 Task: Add Scott & Jon's Cheddar Mac & Cheese With Broccoli Bowl to the cart.
Action: Mouse moved to (213, 91)
Screenshot: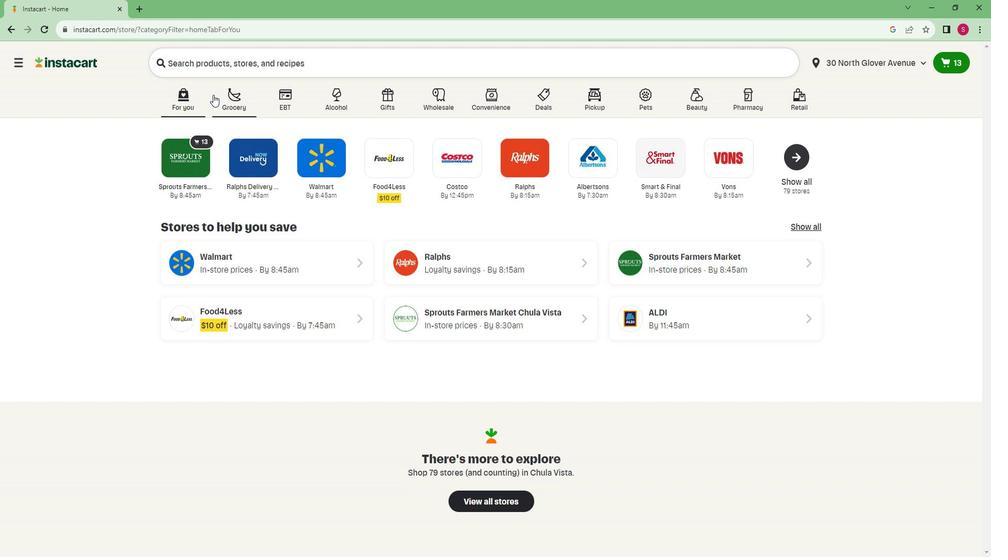 
Action: Mouse pressed left at (213, 91)
Screenshot: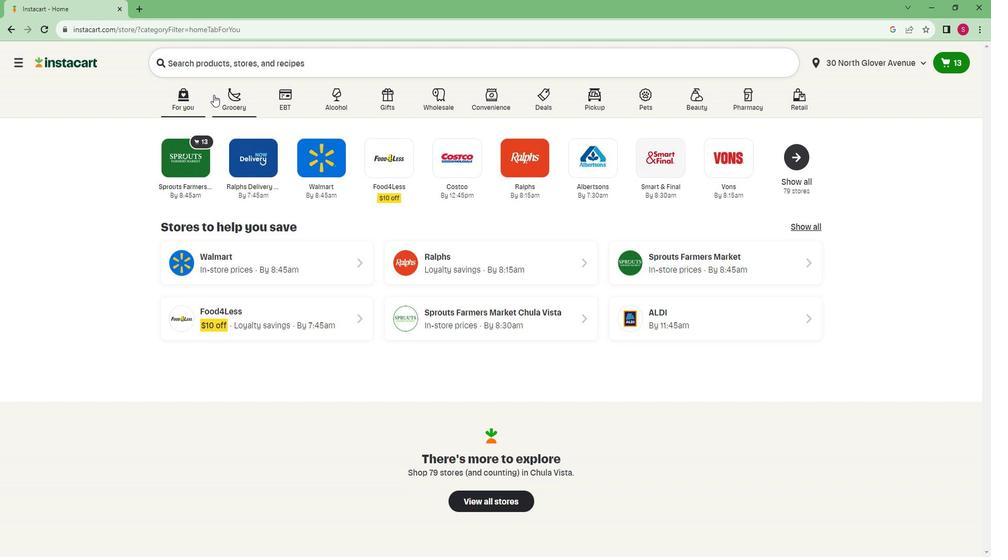 
Action: Mouse moved to (217, 285)
Screenshot: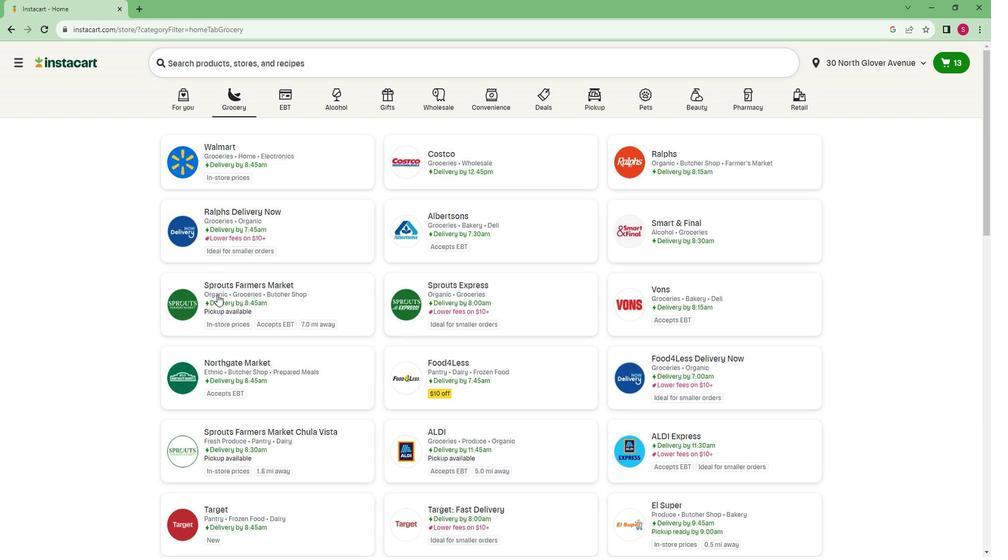 
Action: Mouse pressed left at (217, 285)
Screenshot: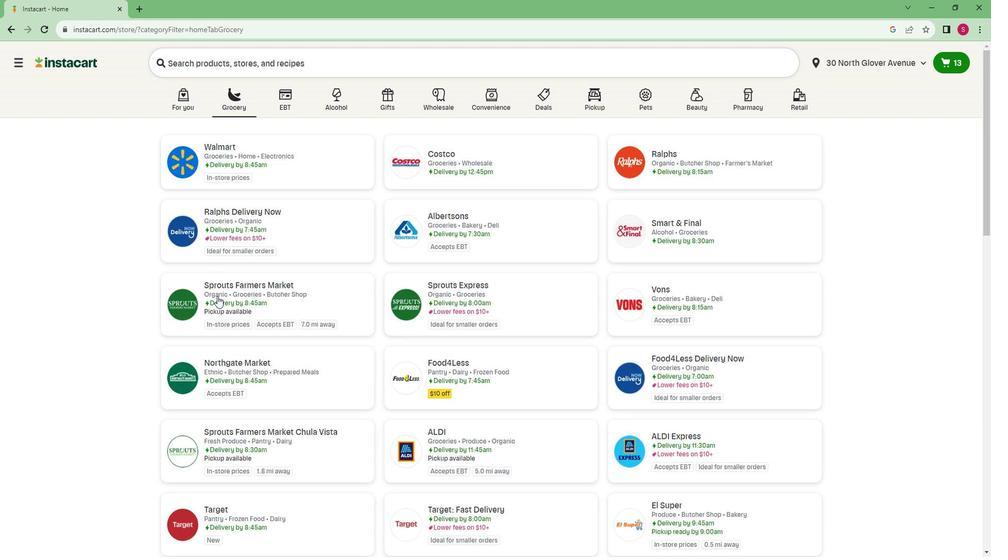 
Action: Mouse moved to (40, 310)
Screenshot: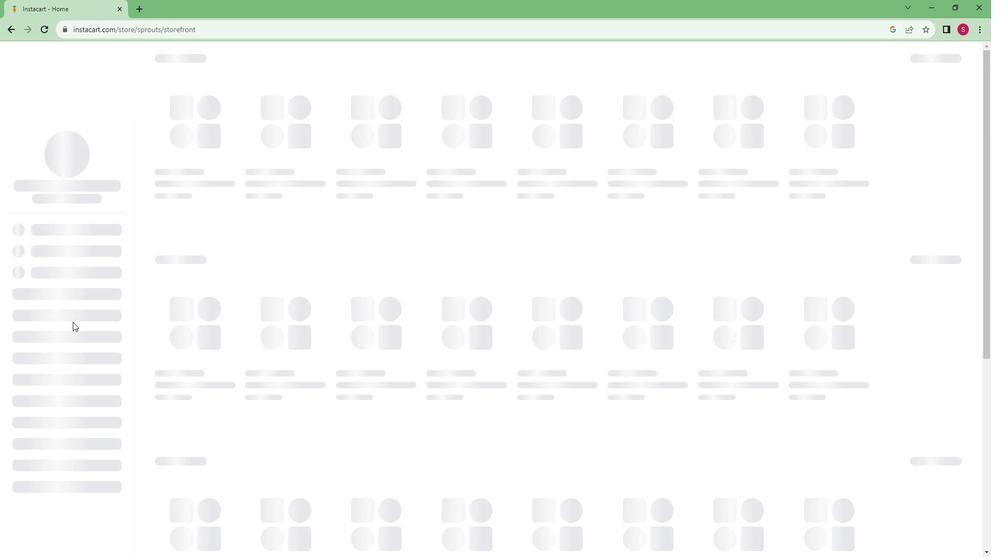 
Action: Mouse scrolled (40, 309) with delta (0, 0)
Screenshot: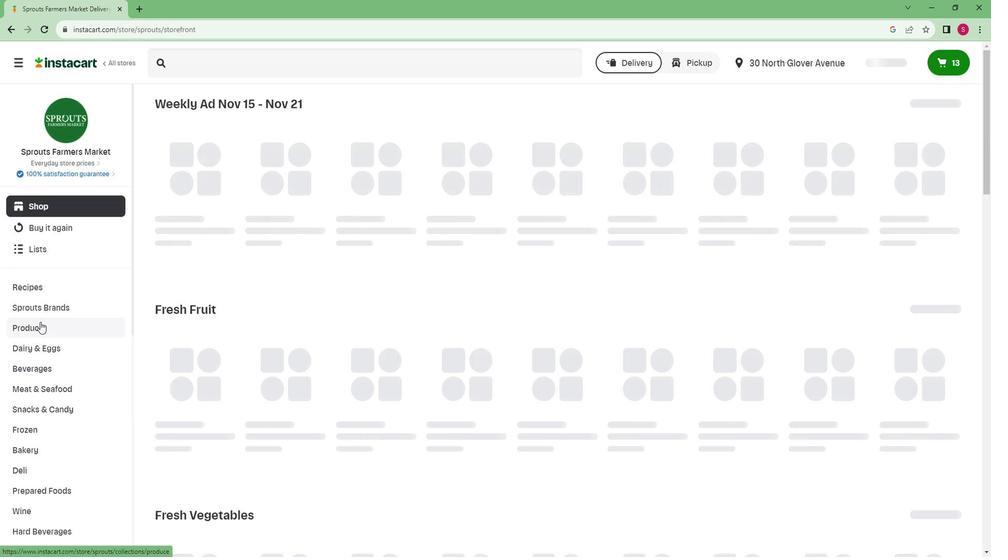 
Action: Mouse scrolled (40, 309) with delta (0, 0)
Screenshot: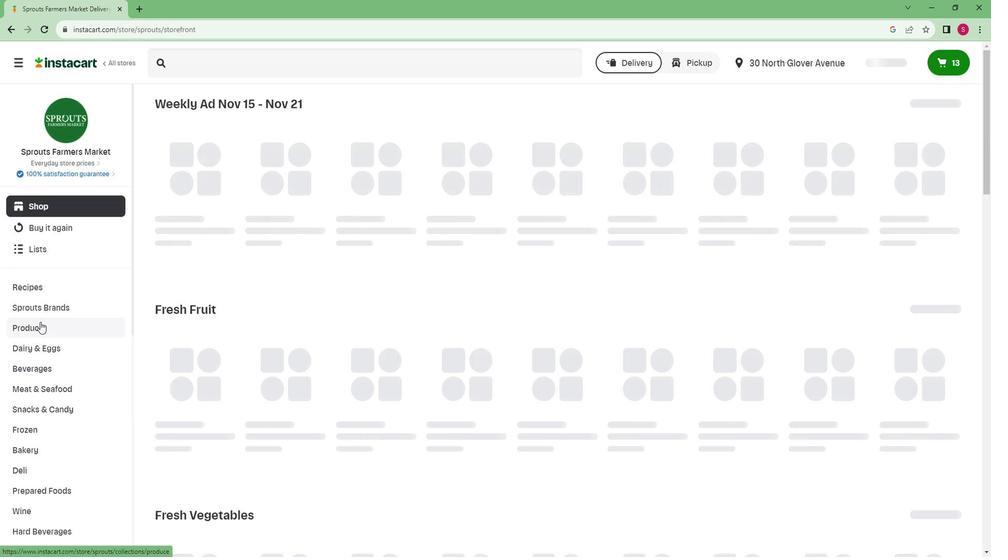 
Action: Mouse scrolled (40, 309) with delta (0, 0)
Screenshot: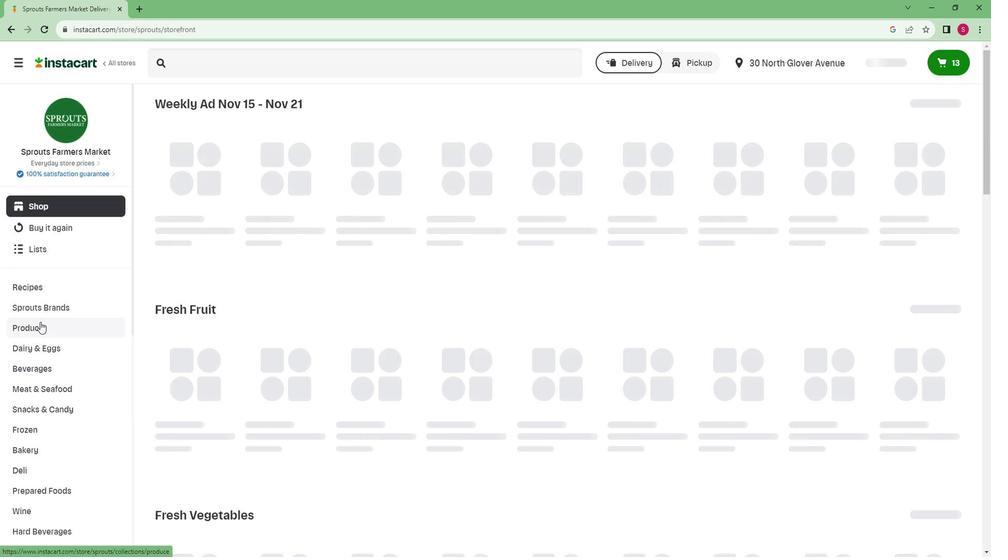 
Action: Mouse scrolled (40, 309) with delta (0, 0)
Screenshot: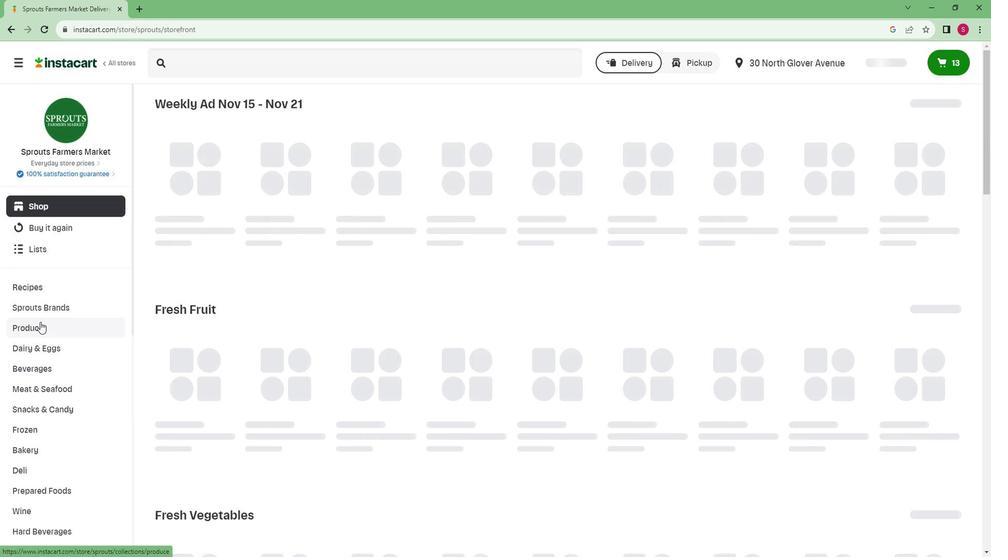 
Action: Mouse scrolled (40, 309) with delta (0, 0)
Screenshot: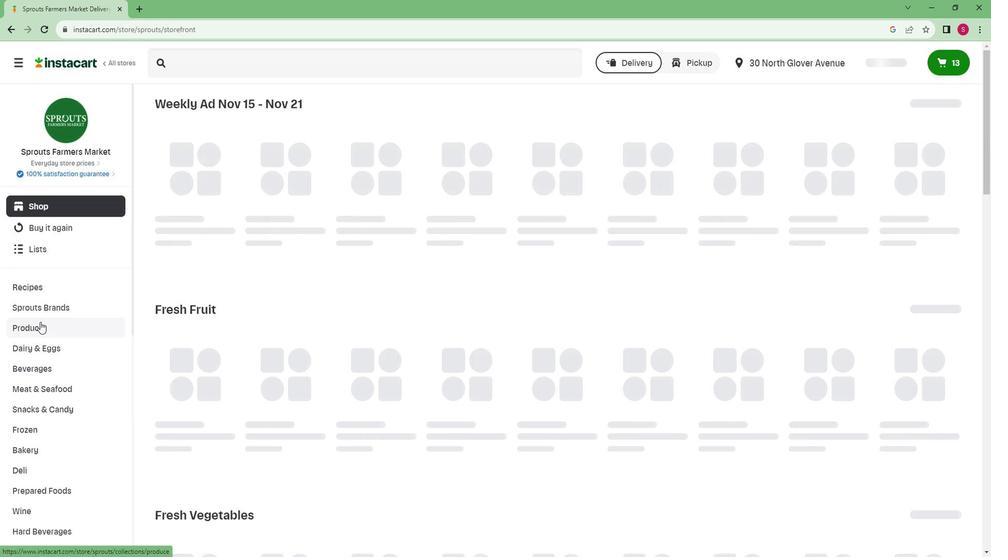 
Action: Mouse scrolled (40, 309) with delta (0, 0)
Screenshot: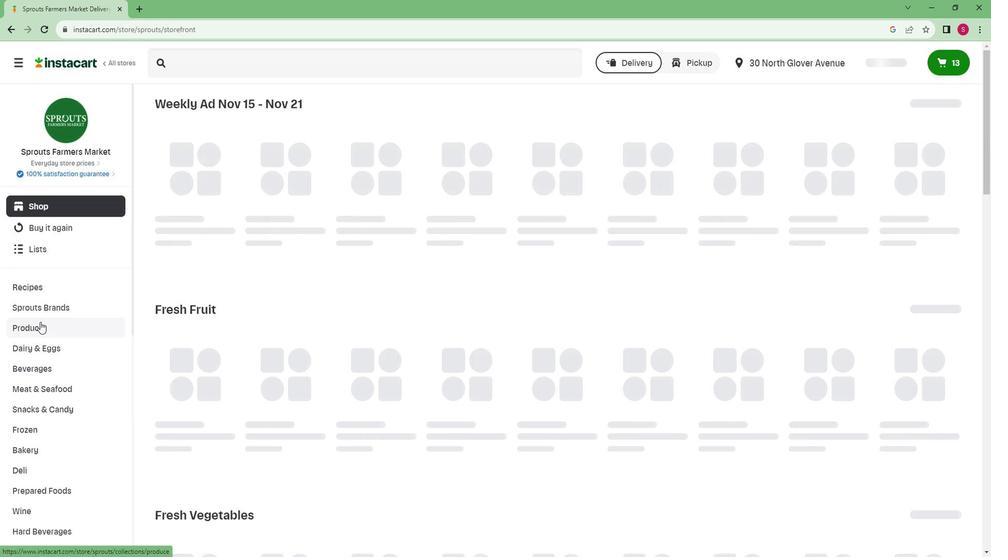 
Action: Mouse scrolled (40, 309) with delta (0, 0)
Screenshot: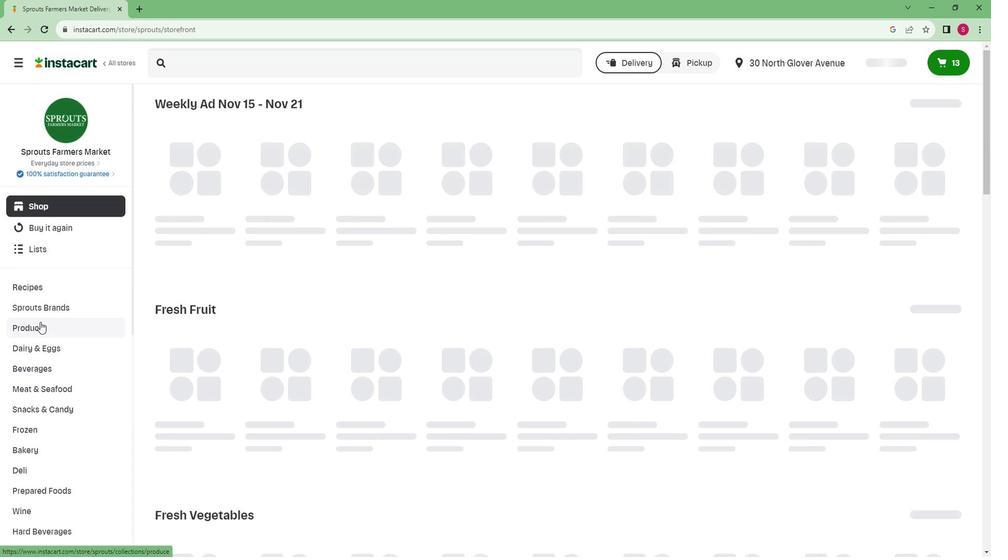 
Action: Mouse scrolled (40, 309) with delta (0, 0)
Screenshot: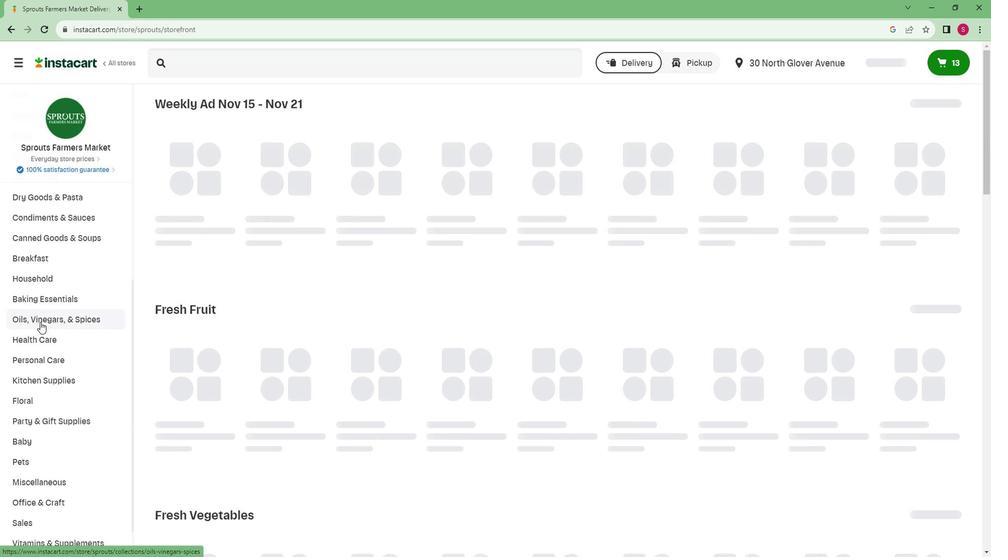 
Action: Mouse scrolled (40, 309) with delta (0, 0)
Screenshot: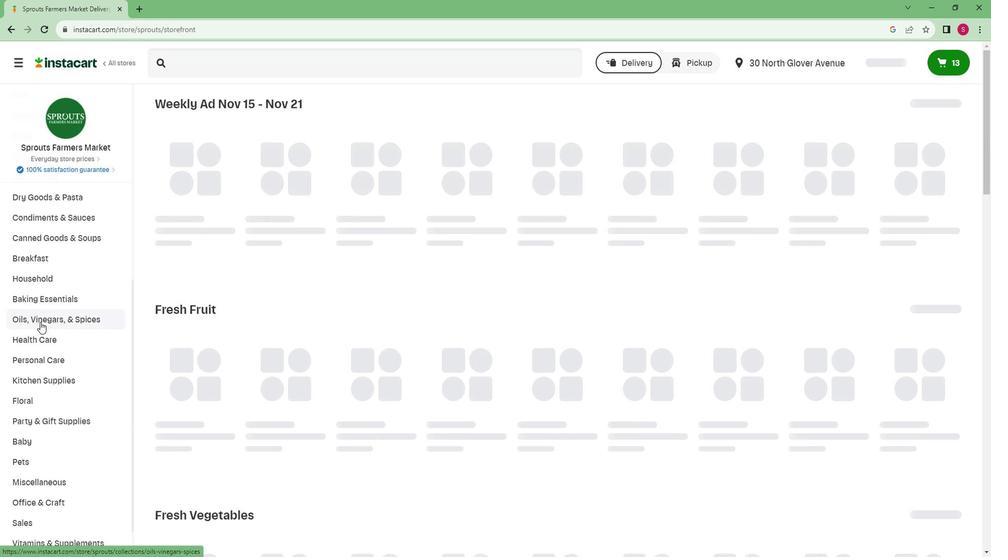
Action: Mouse scrolled (40, 309) with delta (0, 0)
Screenshot: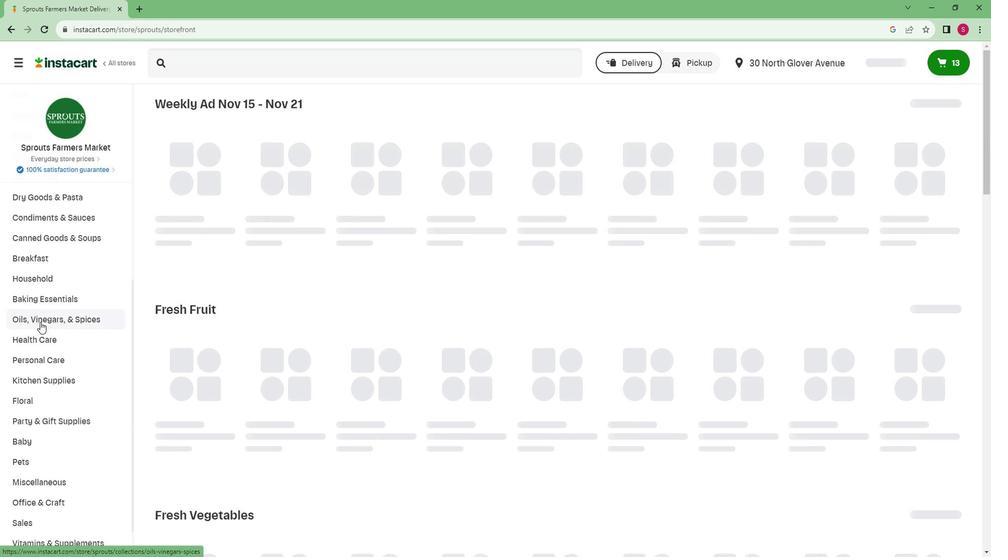 
Action: Mouse scrolled (40, 309) with delta (0, 0)
Screenshot: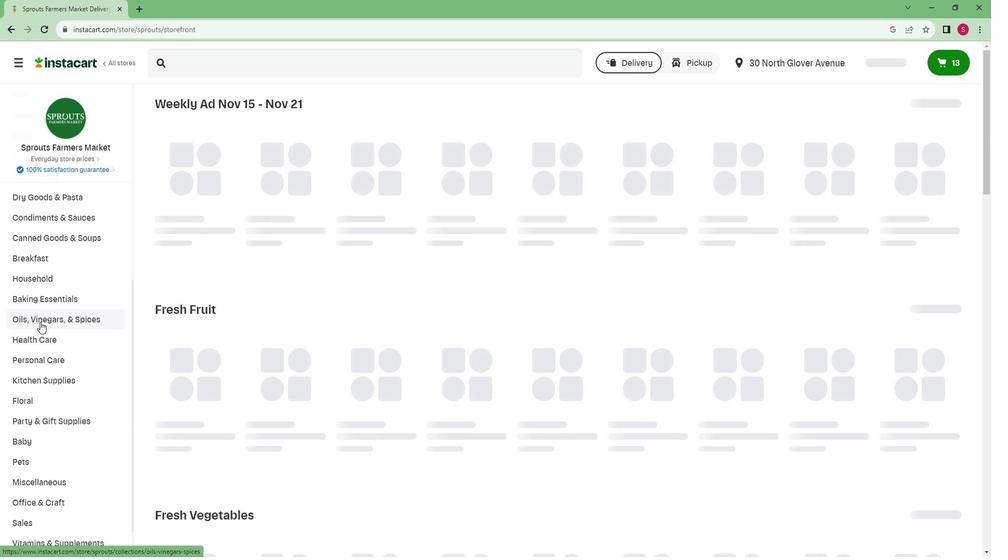 
Action: Mouse scrolled (40, 309) with delta (0, 0)
Screenshot: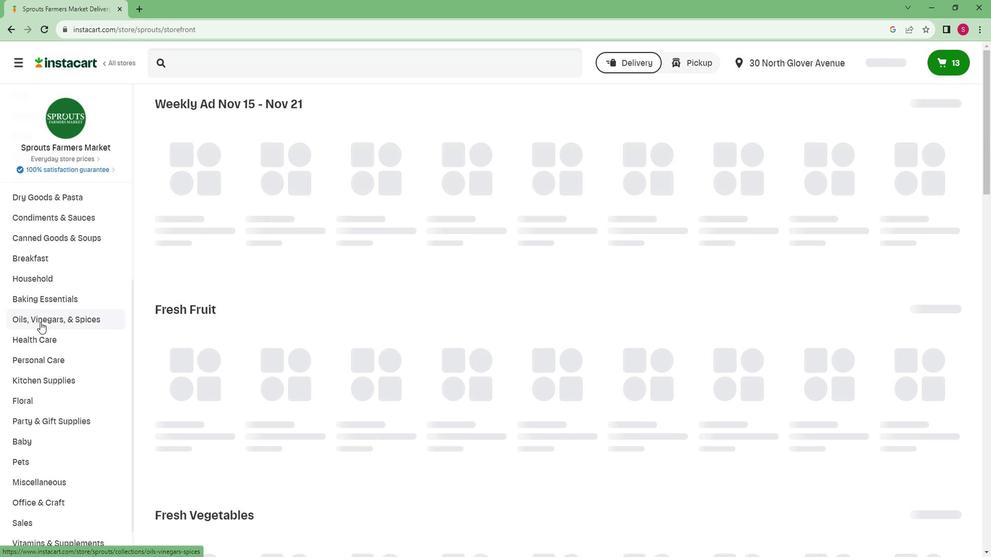 
Action: Mouse scrolled (40, 309) with delta (0, 0)
Screenshot: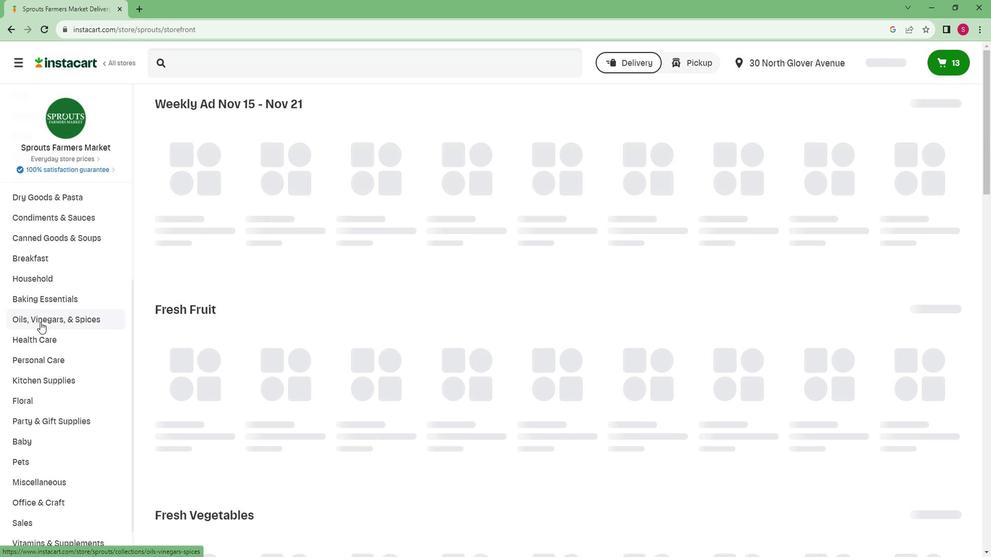 
Action: Mouse scrolled (40, 309) with delta (0, 0)
Screenshot: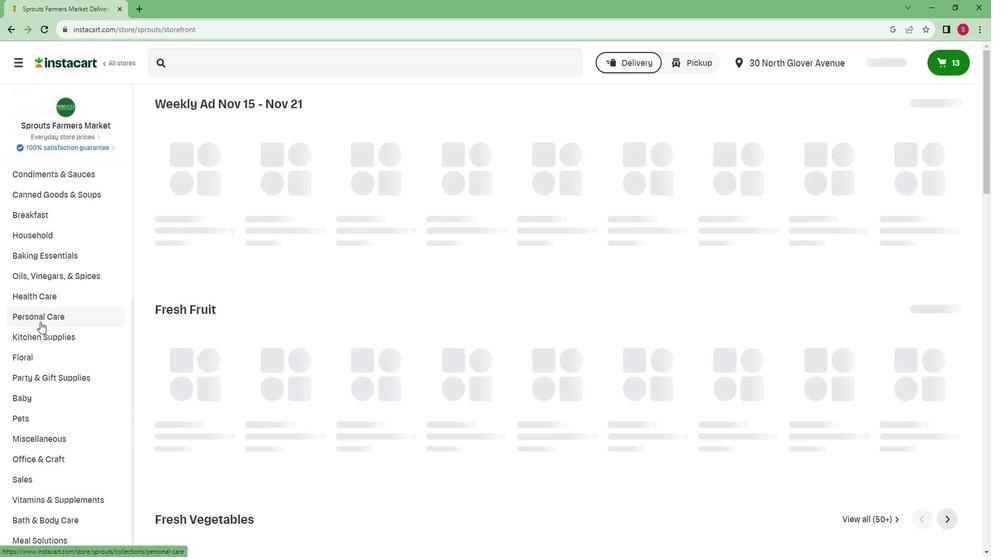 
Action: Mouse scrolled (40, 309) with delta (0, 0)
Screenshot: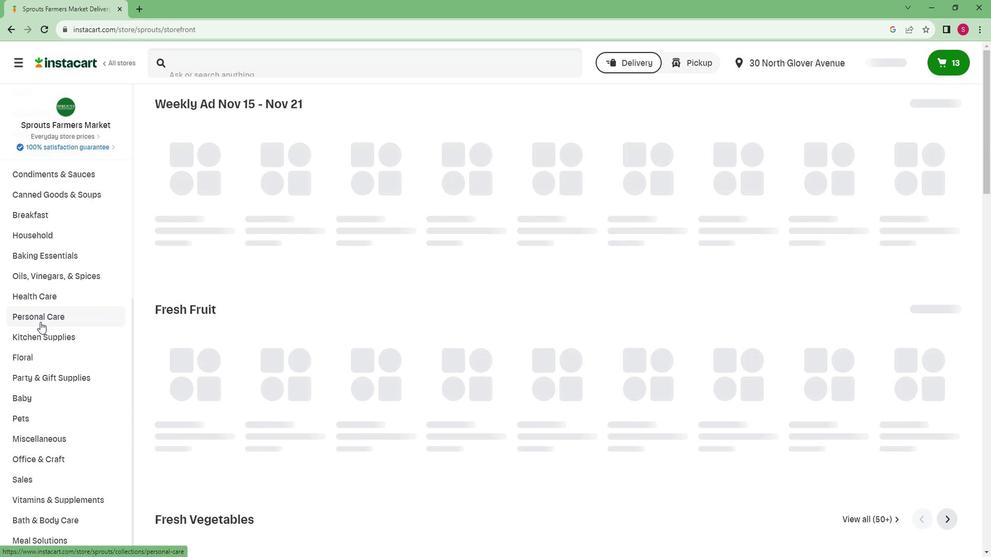 
Action: Mouse moved to (53, 528)
Screenshot: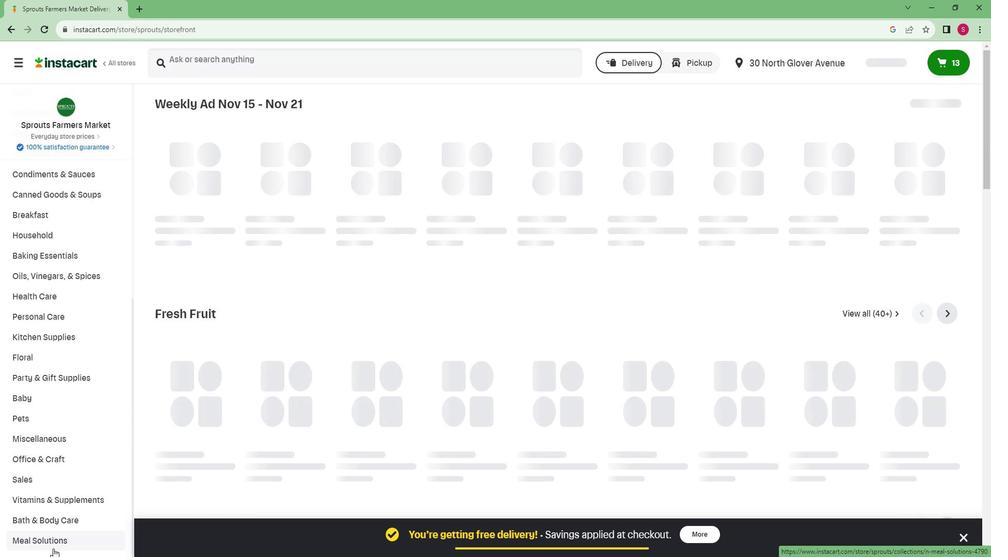 
Action: Mouse pressed left at (53, 528)
Screenshot: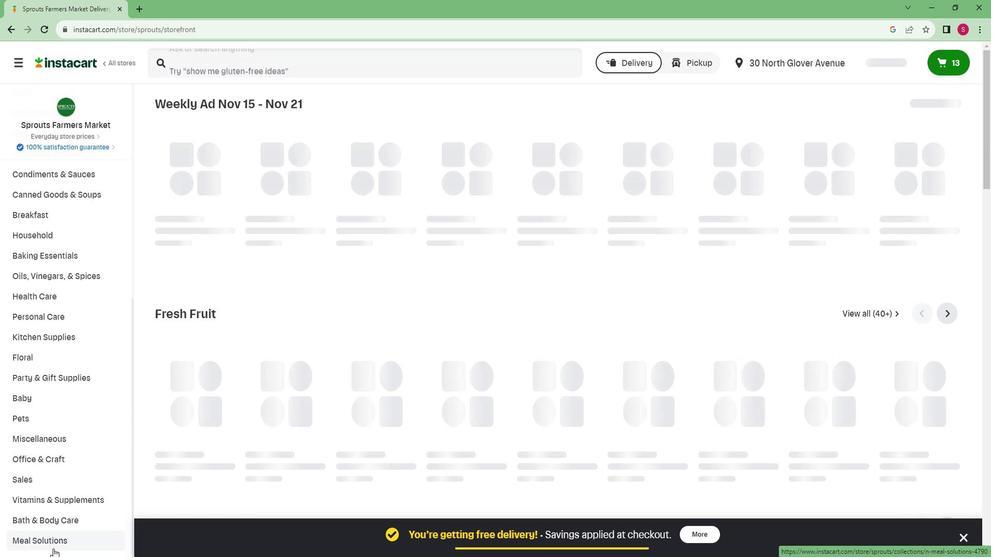 
Action: Mouse moved to (87, 503)
Screenshot: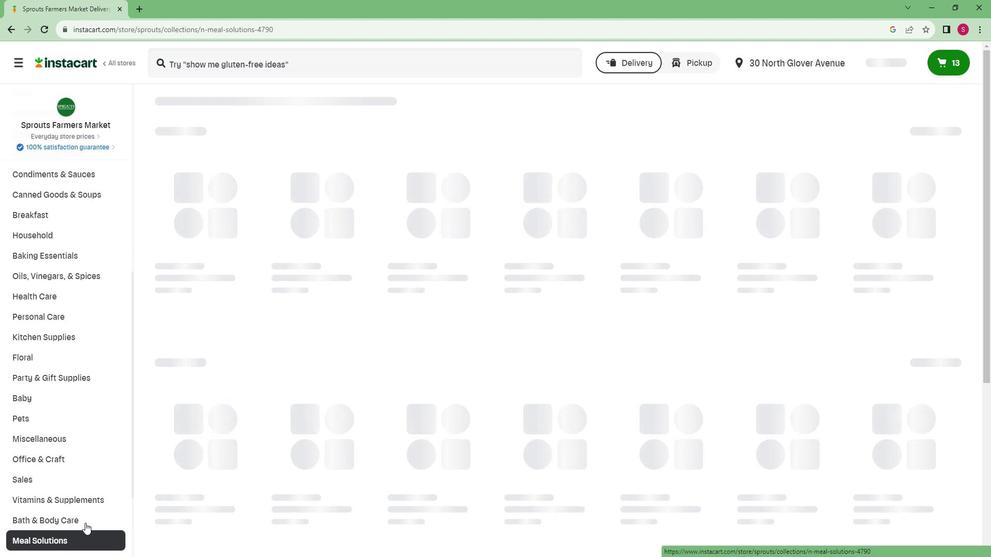 
Action: Mouse scrolled (87, 502) with delta (0, 0)
Screenshot: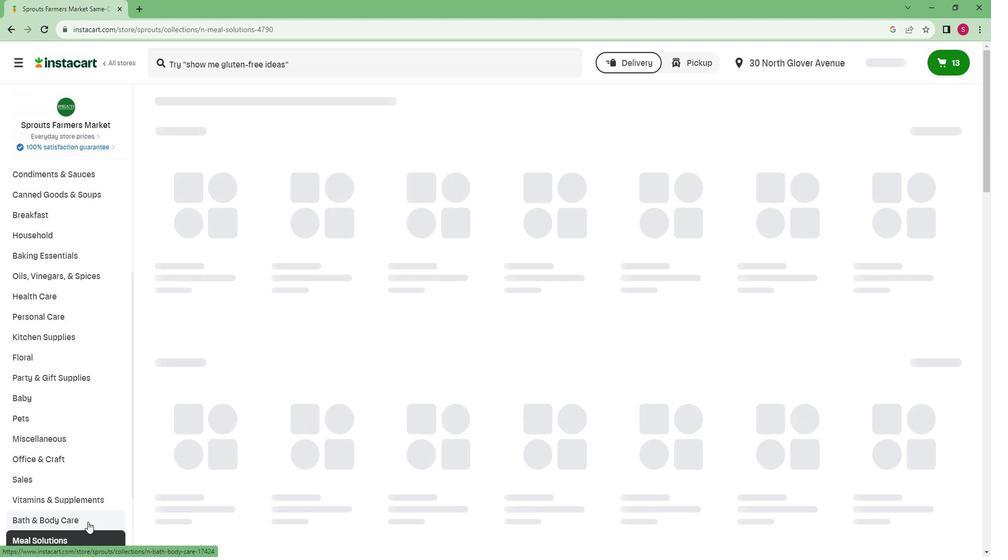 
Action: Mouse scrolled (87, 502) with delta (0, 0)
Screenshot: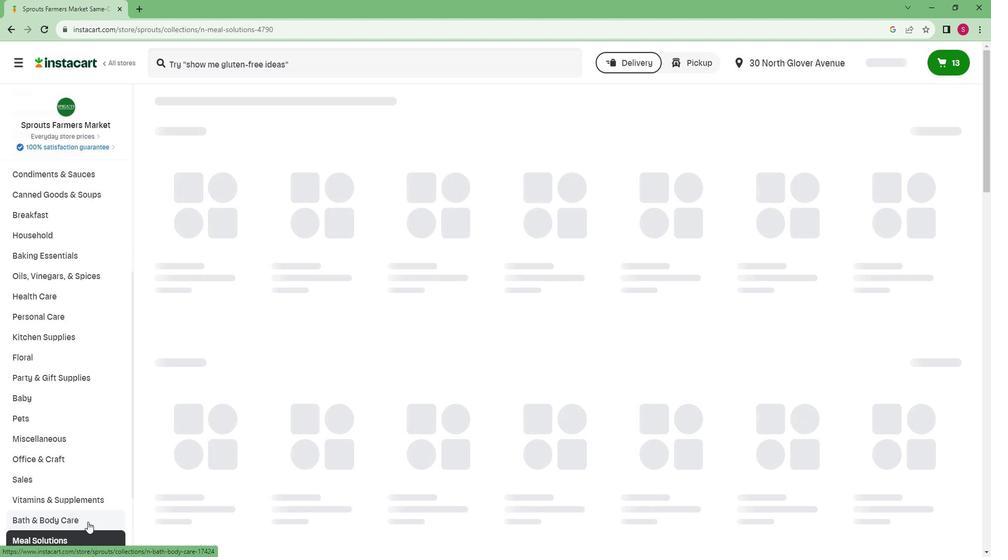 
Action: Mouse scrolled (87, 502) with delta (0, 0)
Screenshot: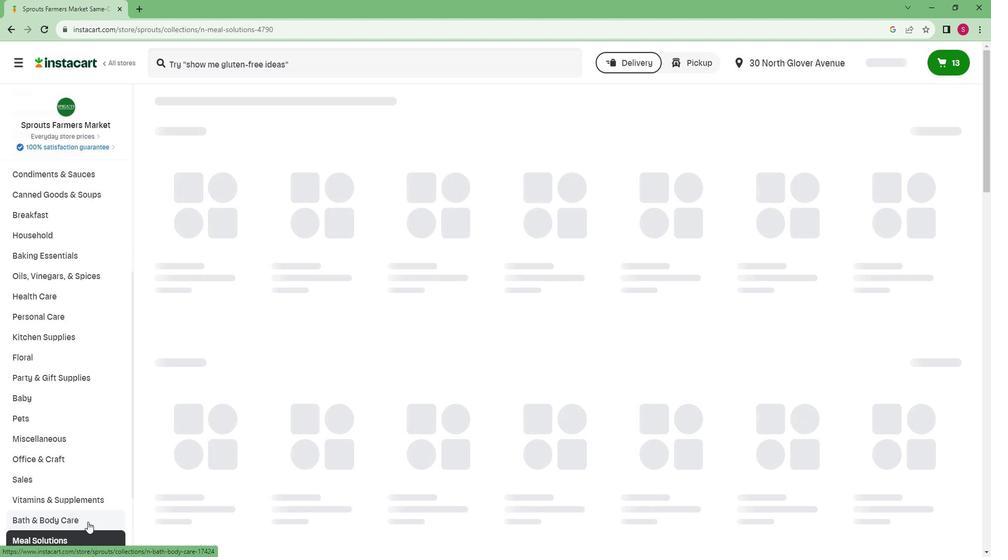 
Action: Mouse scrolled (87, 502) with delta (0, 0)
Screenshot: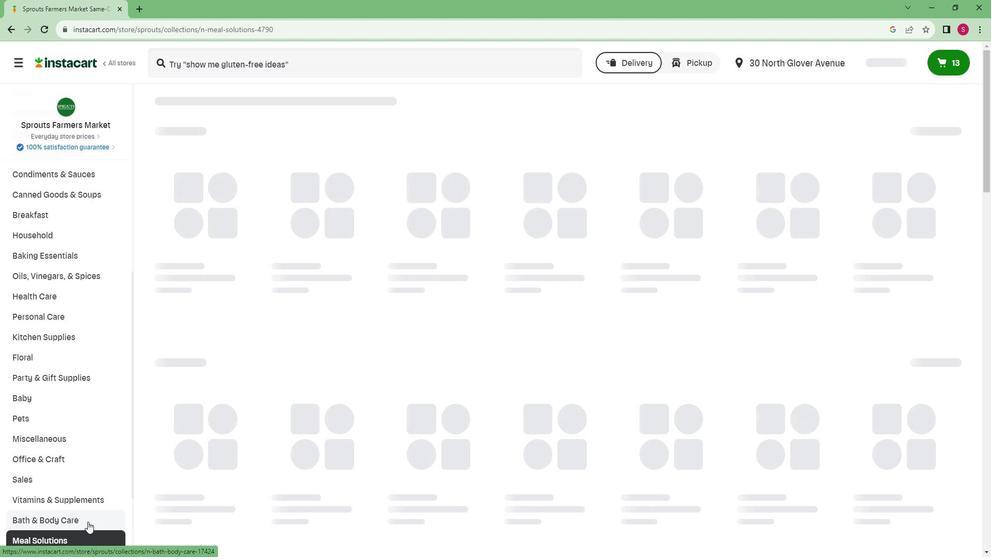 
Action: Mouse scrolled (87, 502) with delta (0, 0)
Screenshot: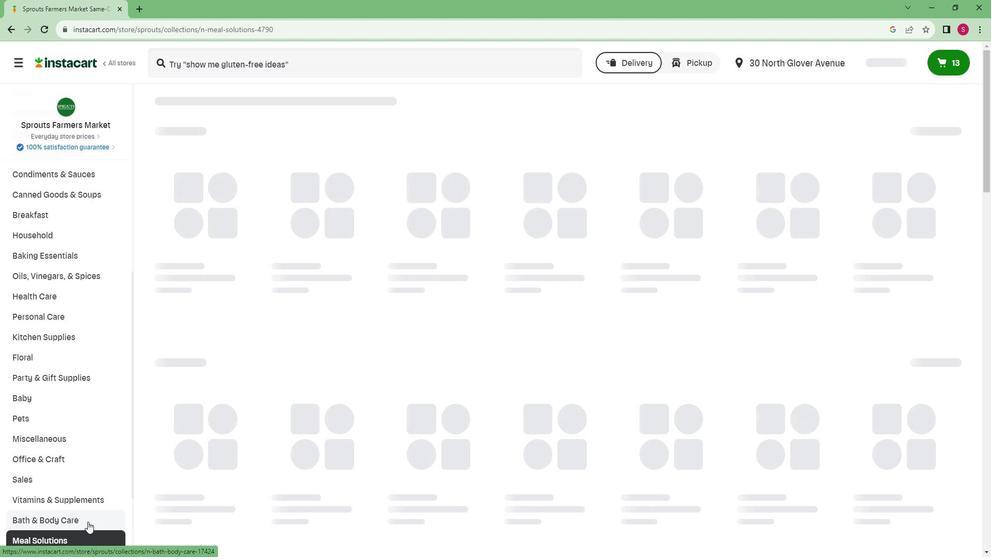 
Action: Mouse moved to (61, 517)
Screenshot: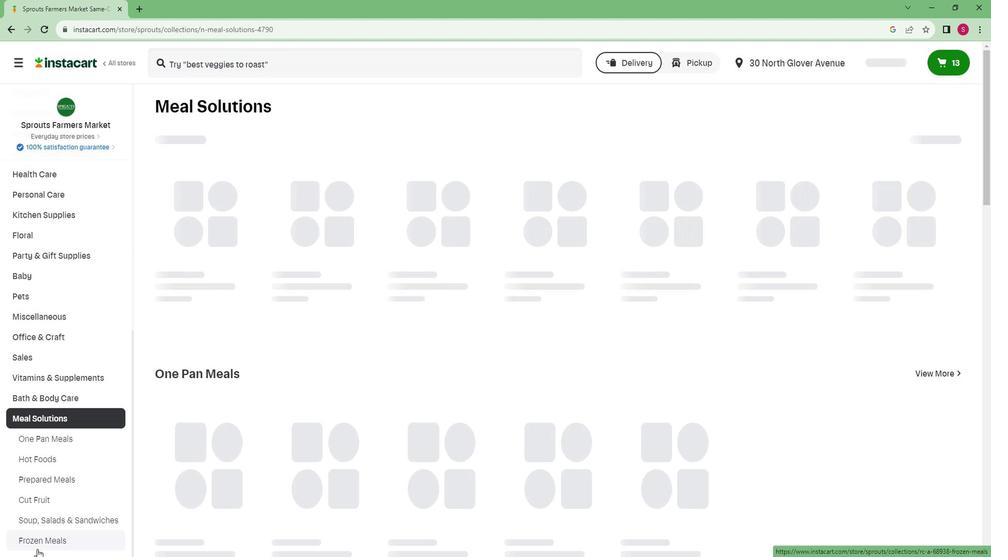 
Action: Mouse pressed left at (61, 517)
Screenshot: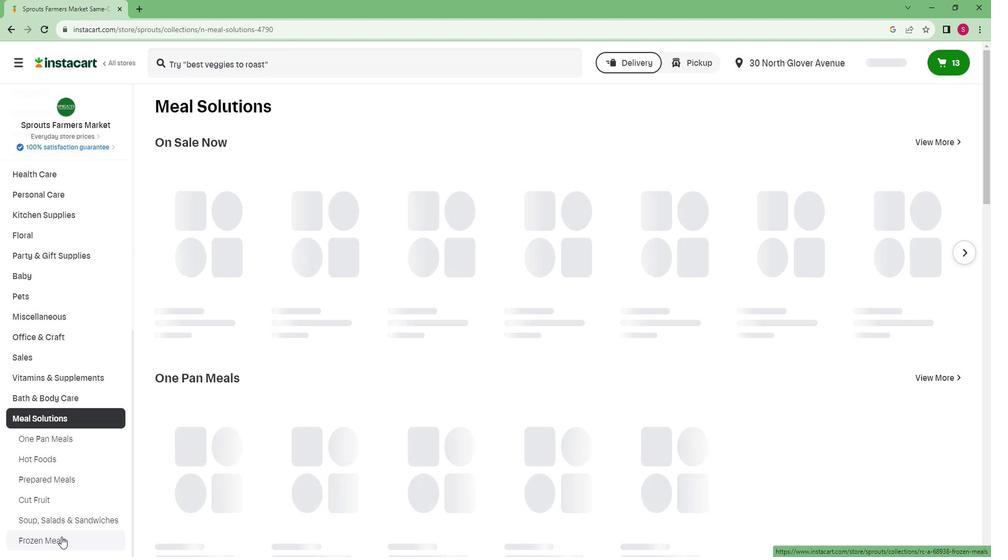 
Action: Mouse moved to (277, 68)
Screenshot: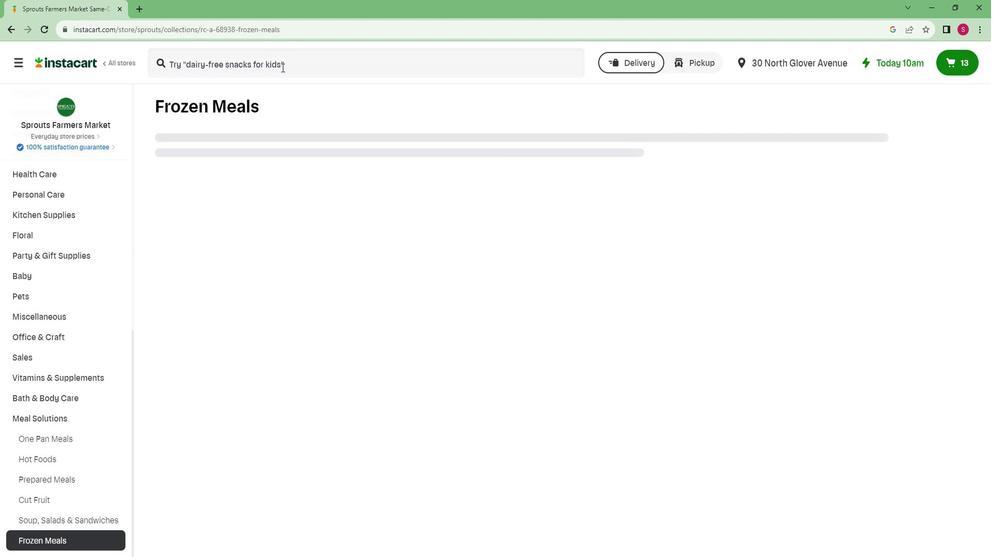 
Action: Mouse pressed left at (277, 68)
Screenshot: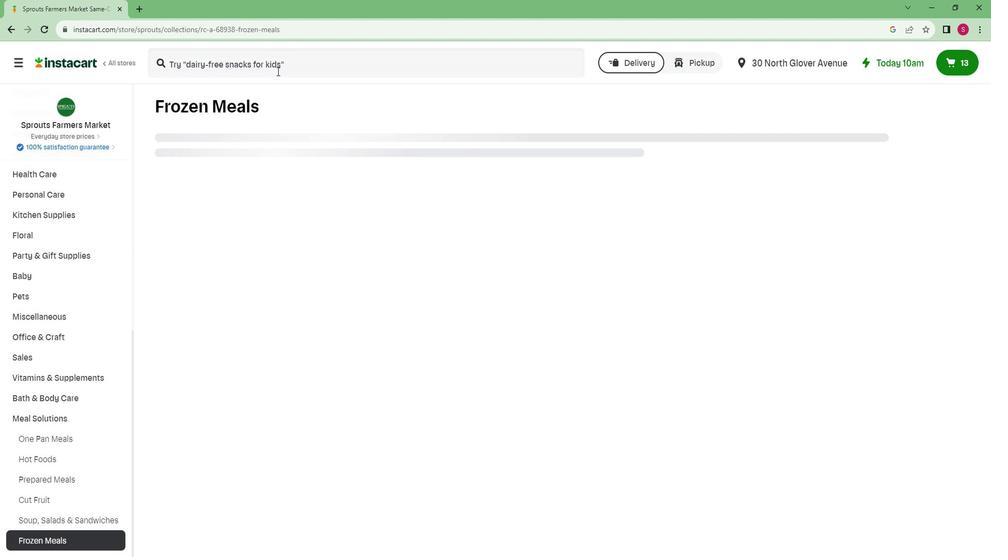
Action: Mouse moved to (277, 68)
Screenshot: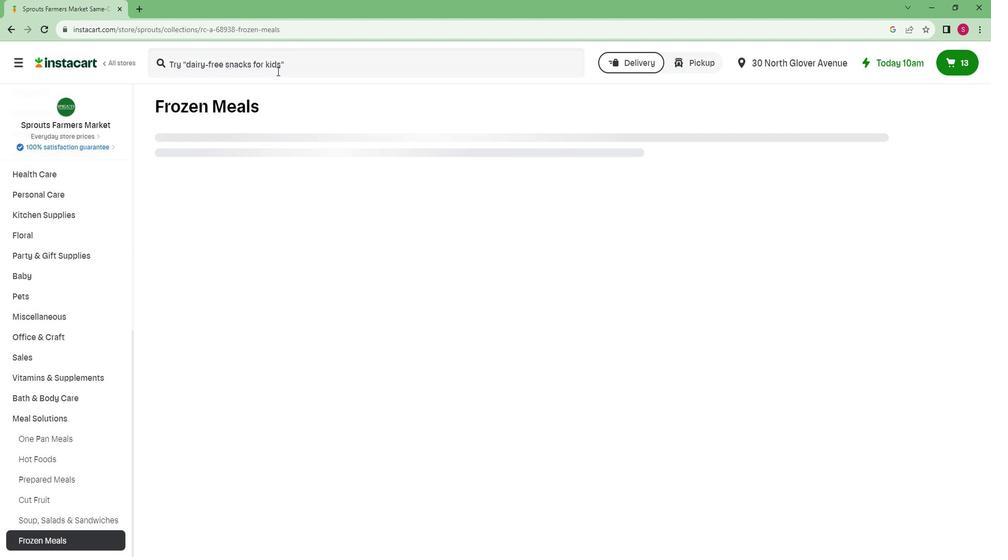 
Action: Key pressed <Key.caps_lock>S<Key.caps_lock>cott<Key.space>and<Key.space><Key.caps_lock>J<Key.caps_lock>ons<Key.space><Key.caps_lock>C<Key.caps_lock>heddar<Key.space><Key.caps_lock>M<Key.caps_lock>ac<Key.space>and<Key.space>c<Key.caps_lock><Key.caps_lock>hes<Key.backspace>ese<Key.space>with<Key.space><Key.caps_lock>B<Key.caps_lock>roccoli<Key.space><Key.caps_lock>B<Key.caps_lock>owl<Key.enter>
Screenshot: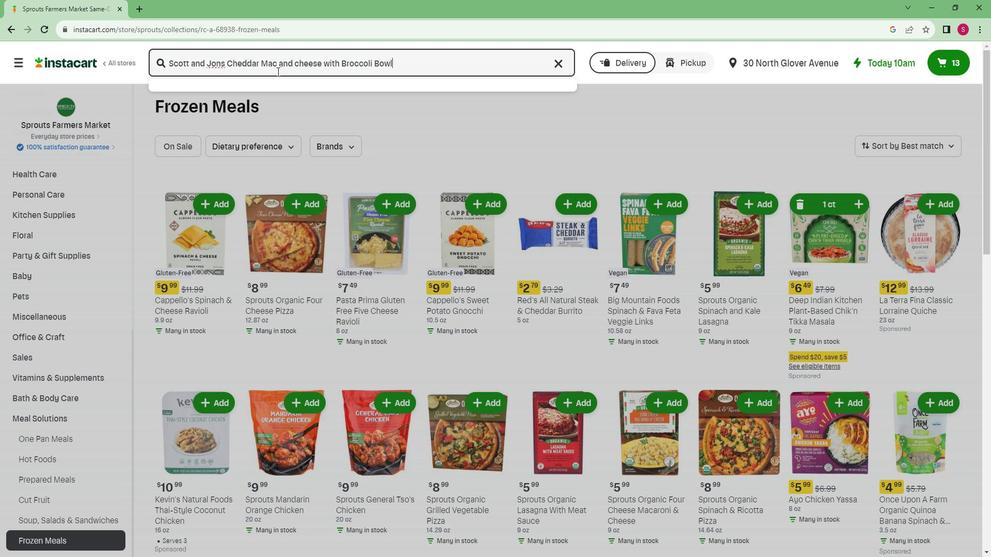 
Action: Mouse moved to (248, 178)
Screenshot: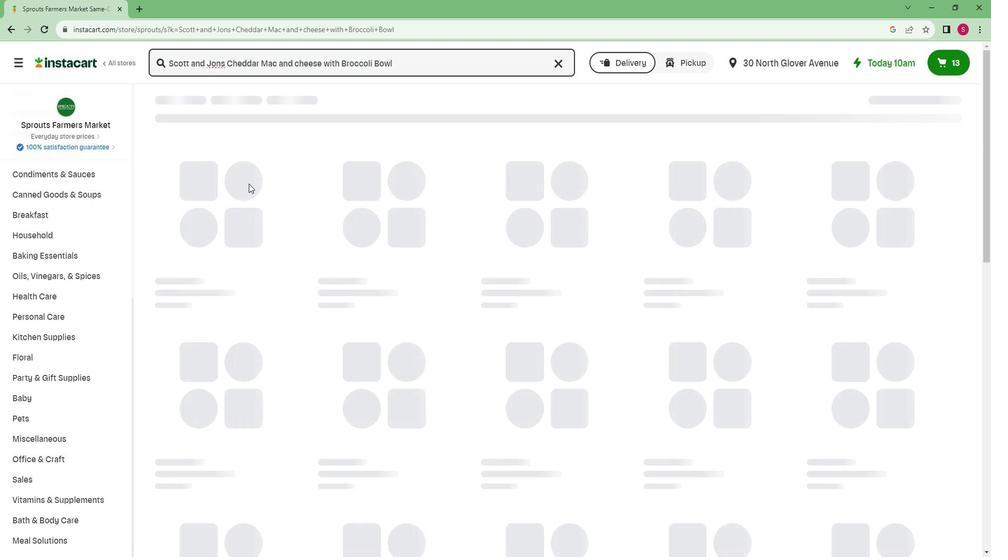 
Action: Mouse scrolled (248, 177) with delta (0, 0)
Screenshot: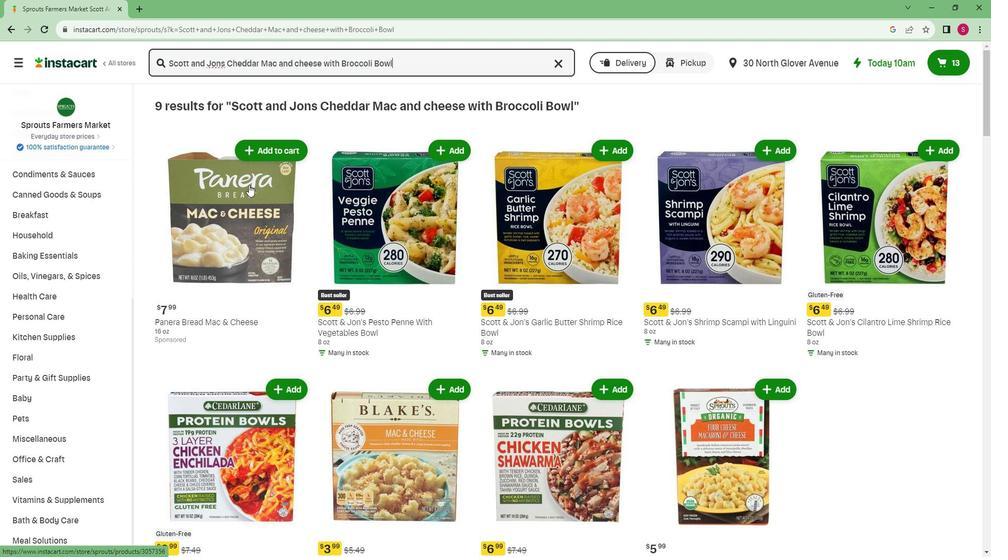 
Action: Mouse scrolled (248, 177) with delta (0, 0)
Screenshot: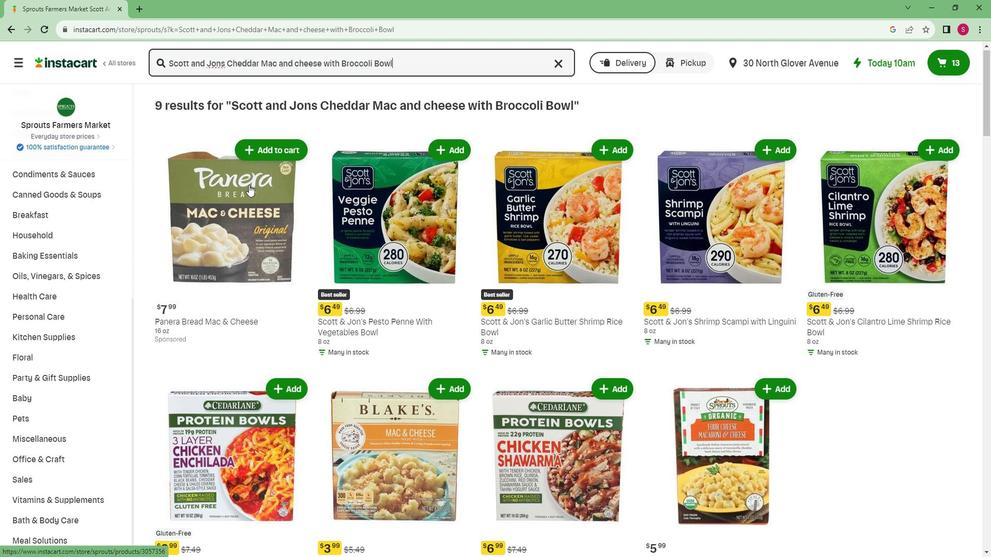 
Action: Mouse scrolled (248, 178) with delta (0, 0)
Screenshot: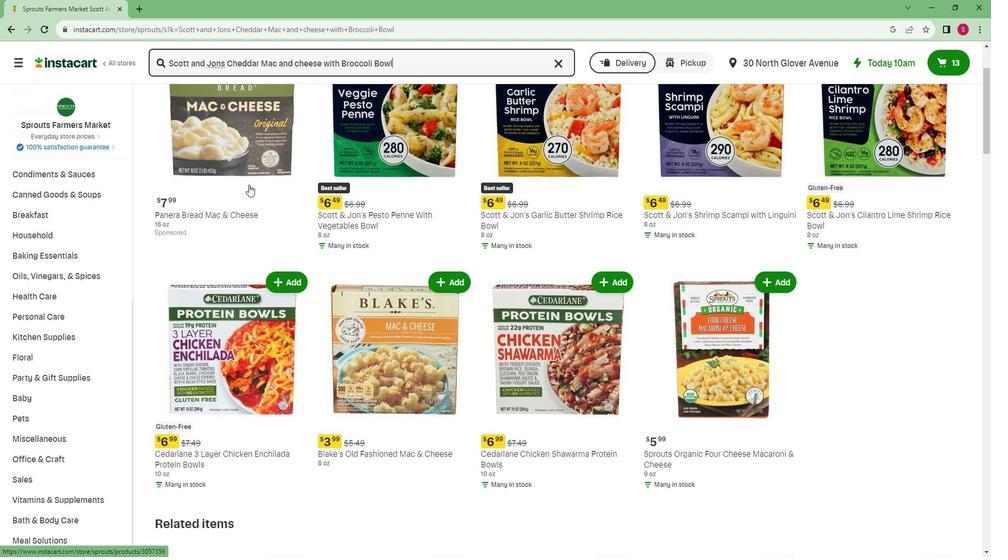 
